 Task: Enable the DevOps center for development
Action: Mouse moved to (195, 134)
Screenshot: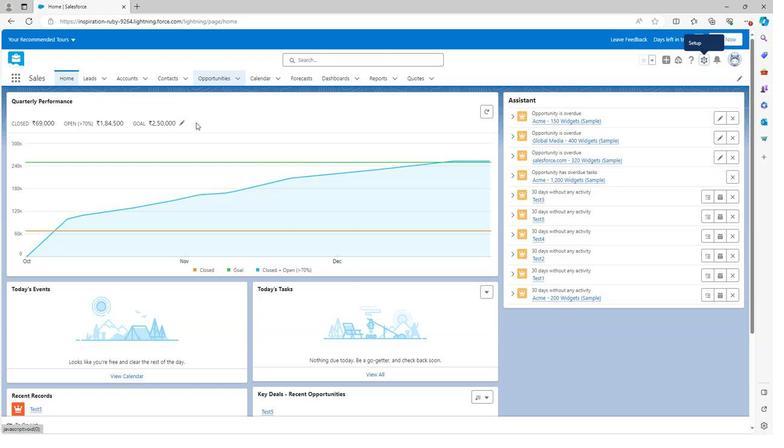 
Action: Mouse scrolled (195, 133) with delta (0, 0)
Screenshot: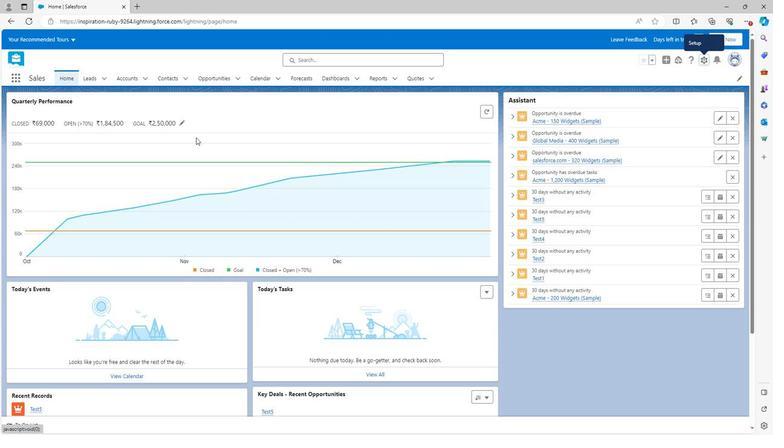
Action: Mouse scrolled (195, 133) with delta (0, 0)
Screenshot: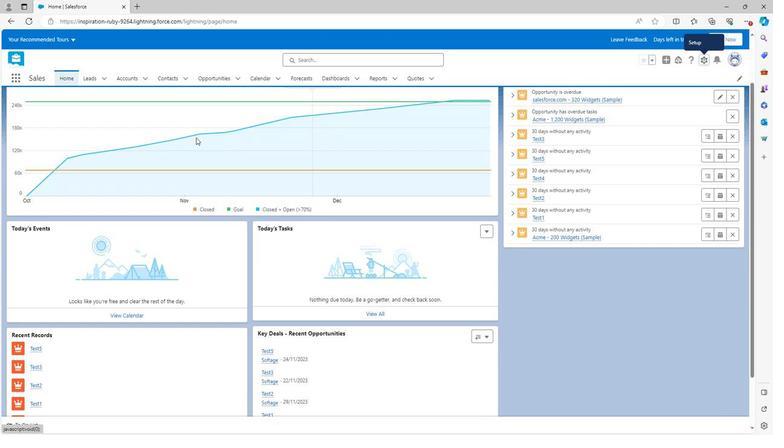 
Action: Mouse scrolled (195, 134) with delta (0, 0)
Screenshot: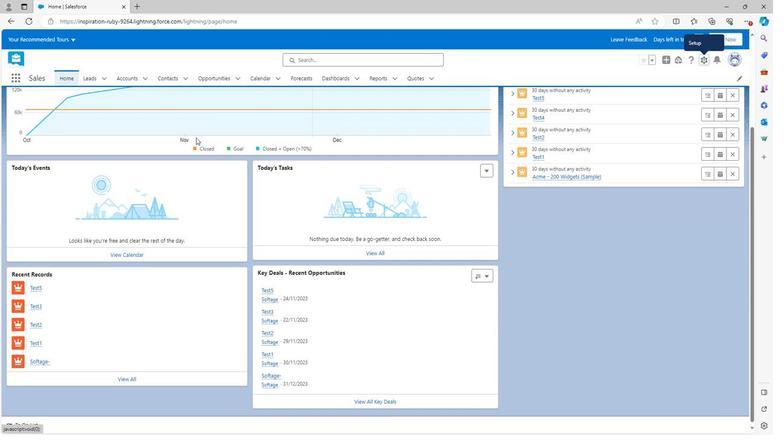 
Action: Mouse scrolled (195, 134) with delta (0, 0)
Screenshot: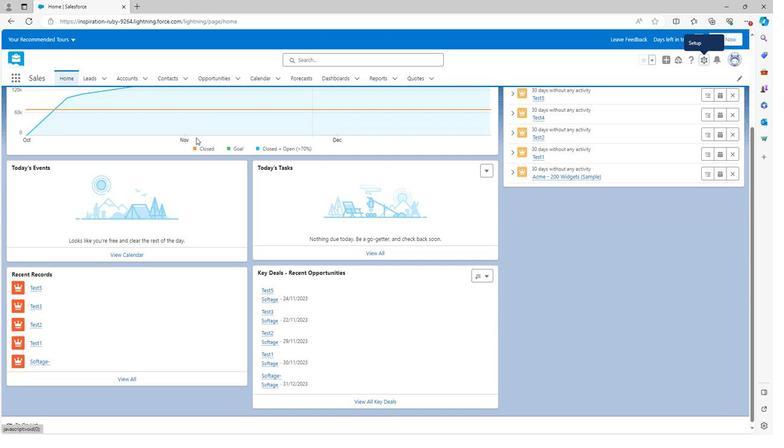 
Action: Mouse scrolled (195, 134) with delta (0, 0)
Screenshot: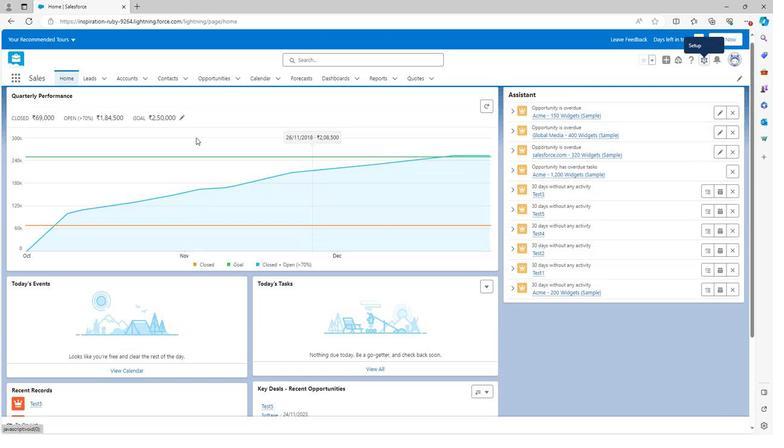 
Action: Mouse scrolled (195, 134) with delta (0, 0)
Screenshot: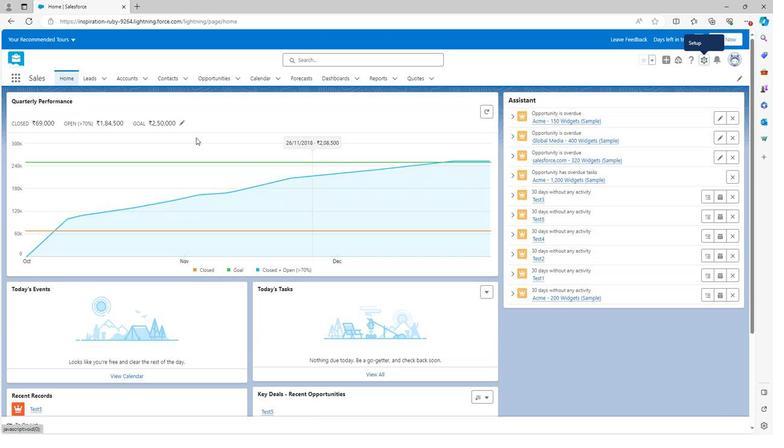 
Action: Mouse moved to (697, 47)
Screenshot: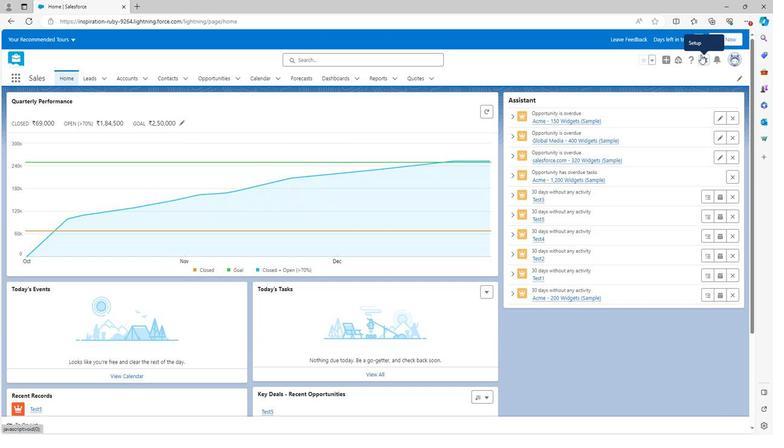 
Action: Mouse pressed left at (697, 47)
Screenshot: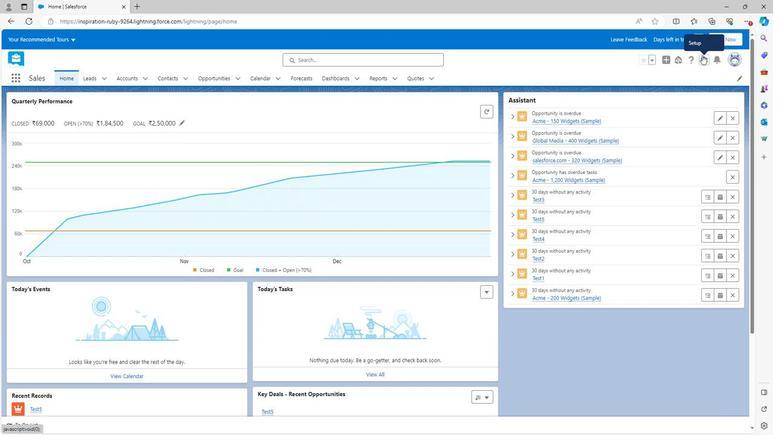 
Action: Mouse moved to (665, 74)
Screenshot: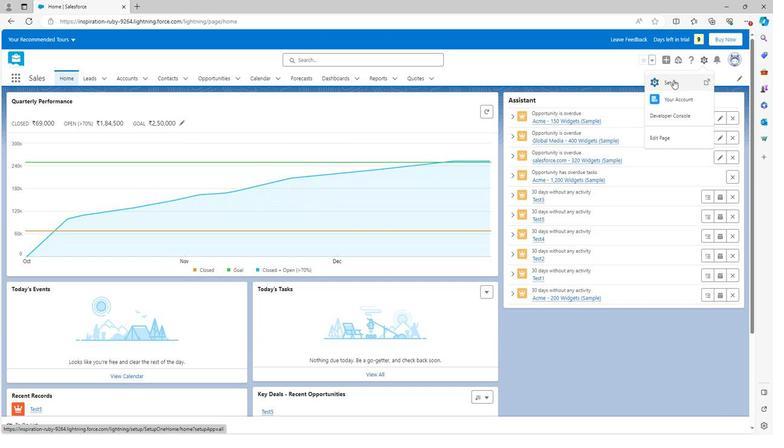 
Action: Mouse pressed left at (665, 74)
Screenshot: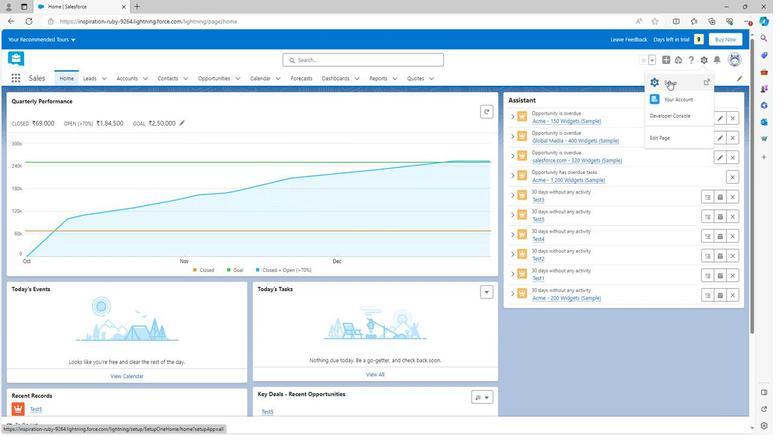 
Action: Mouse moved to (20, 363)
Screenshot: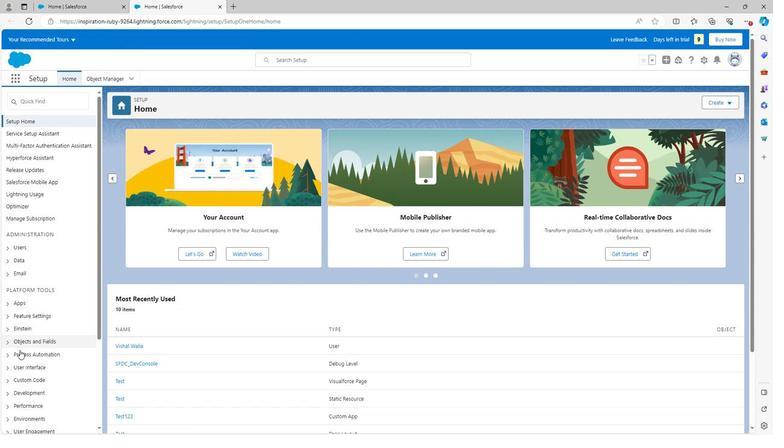 
Action: Mouse scrolled (20, 363) with delta (0, 0)
Screenshot: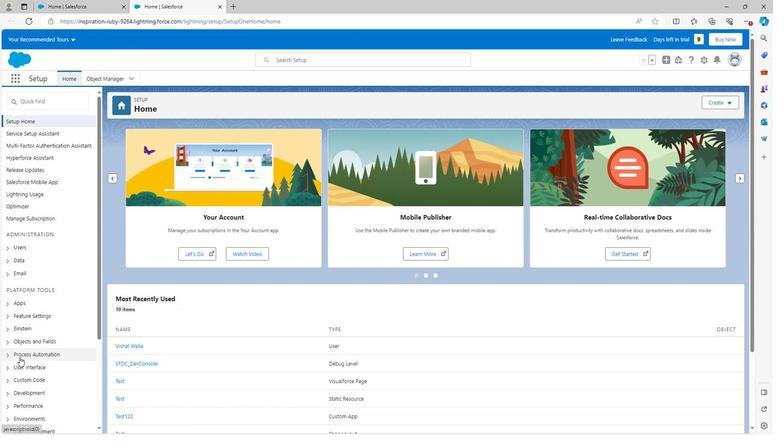 
Action: Mouse scrolled (20, 363) with delta (0, 0)
Screenshot: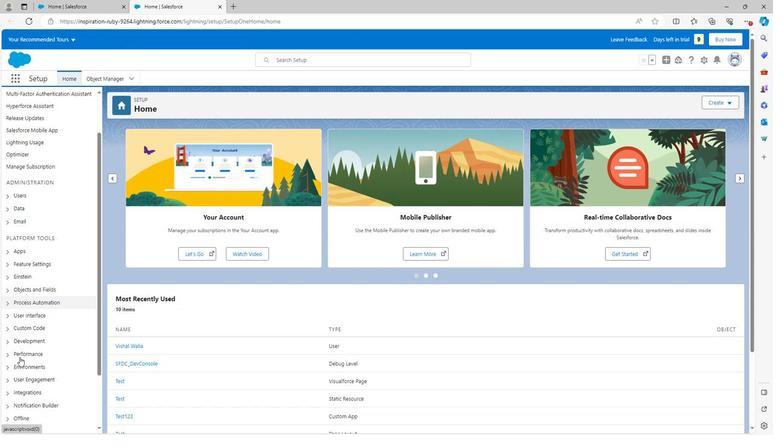 
Action: Mouse moved to (20, 363)
Screenshot: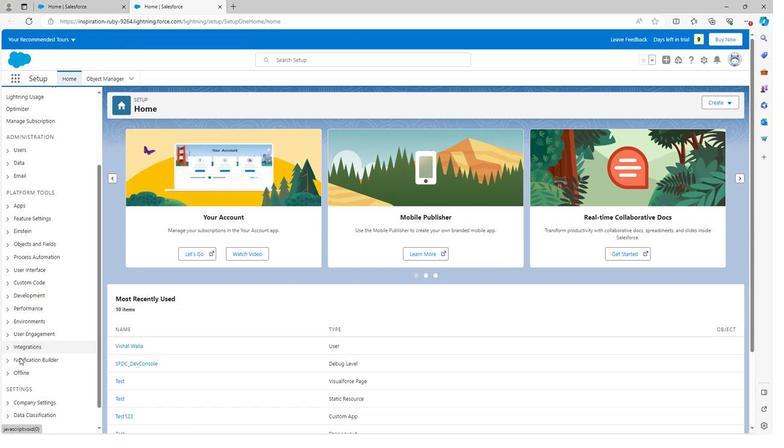 
Action: Mouse scrolled (20, 363) with delta (0, 0)
Screenshot: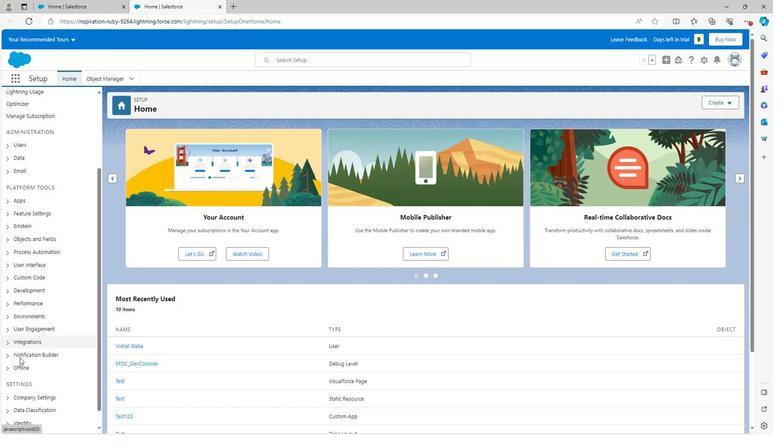 
Action: Mouse moved to (8, 275)
Screenshot: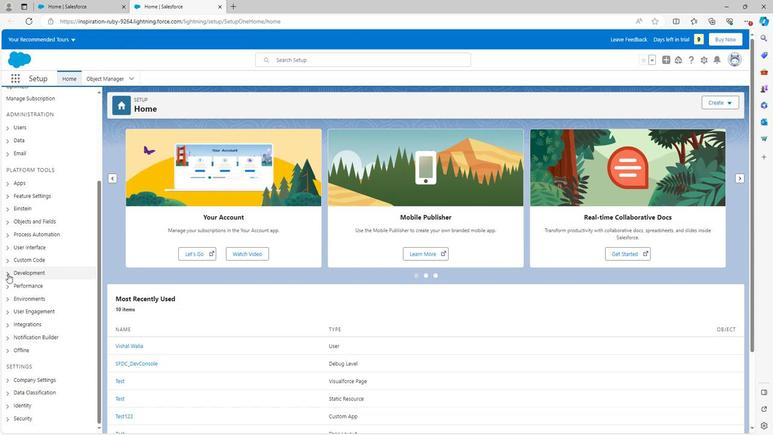 
Action: Mouse pressed left at (8, 275)
Screenshot: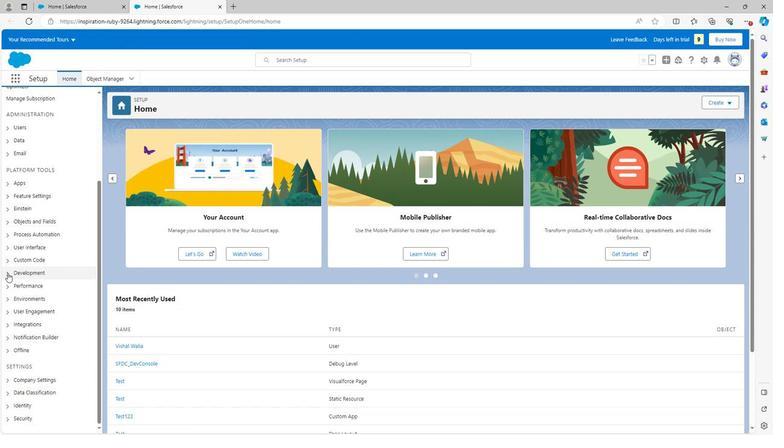 
Action: Mouse moved to (38, 299)
Screenshot: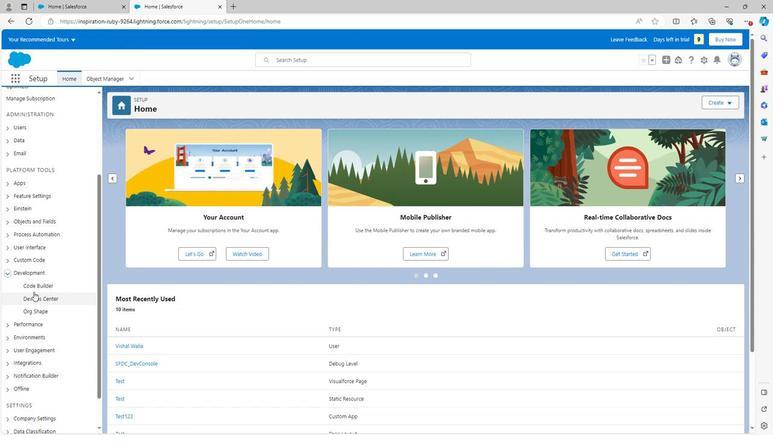
Action: Mouse pressed left at (38, 299)
Screenshot: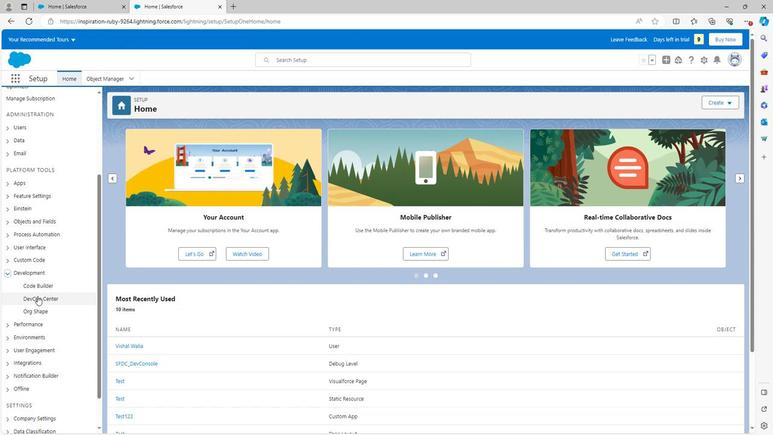 
Action: Mouse moved to (720, 167)
Screenshot: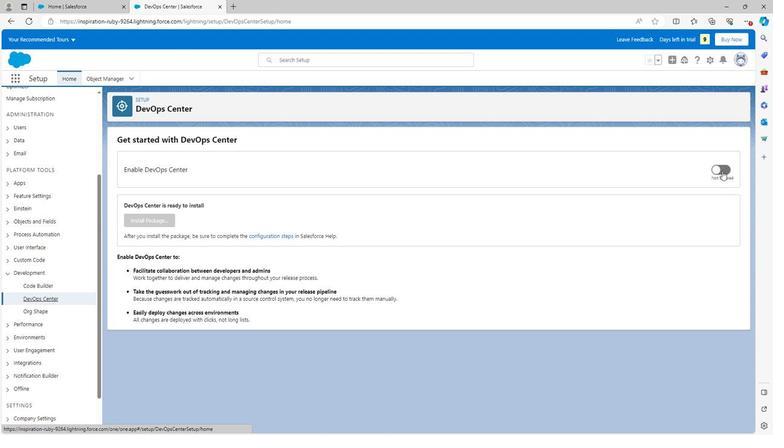 
Action: Mouse pressed left at (720, 167)
Screenshot: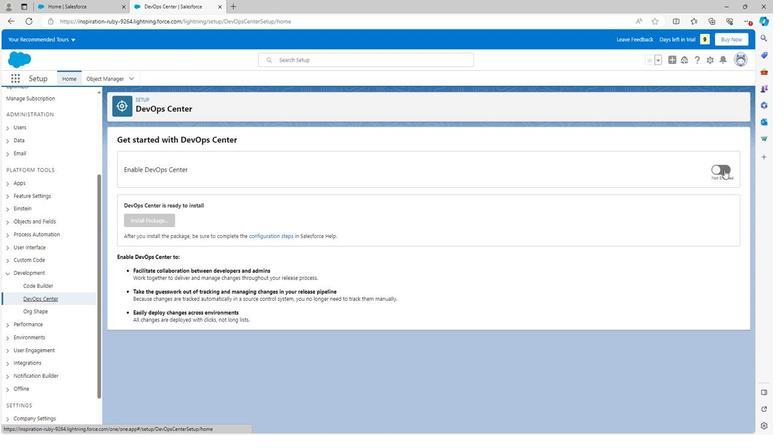 
Action: Mouse moved to (478, 259)
Screenshot: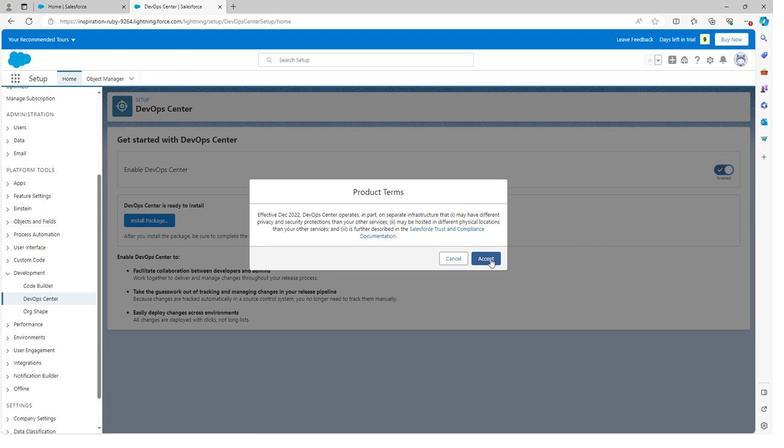 
Action: Mouse pressed left at (478, 259)
Screenshot: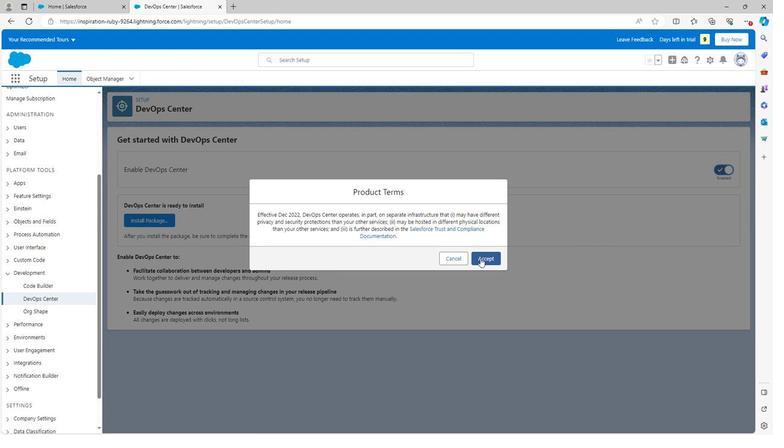 
Action: Mouse moved to (713, 169)
Screenshot: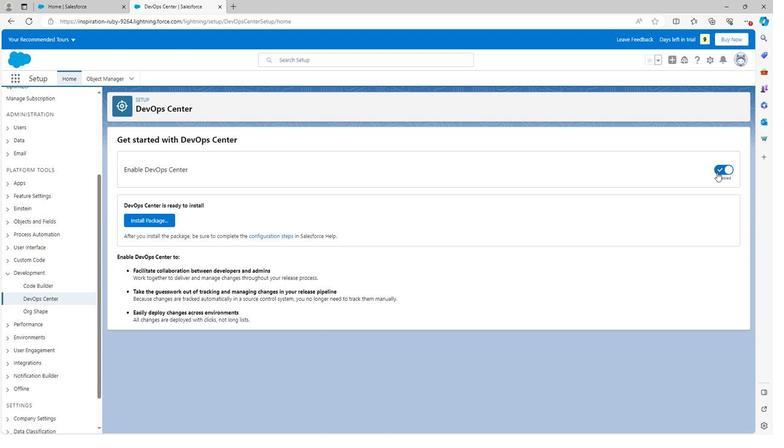 
Action: Mouse pressed left at (713, 169)
Screenshot: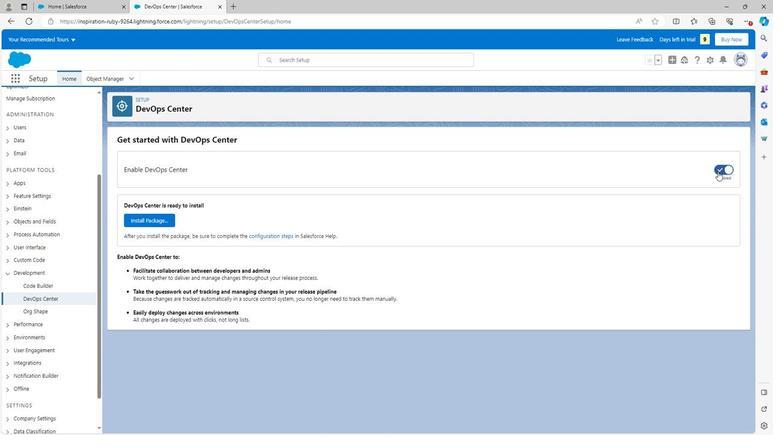 
Action: Mouse moved to (722, 167)
Screenshot: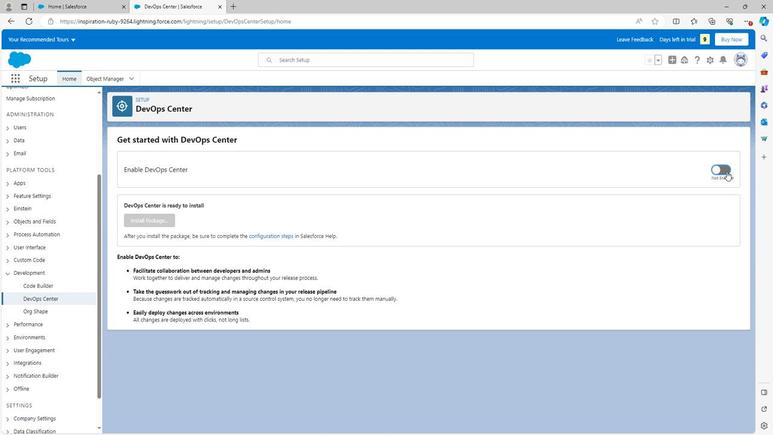 
Action: Mouse pressed left at (722, 167)
Screenshot: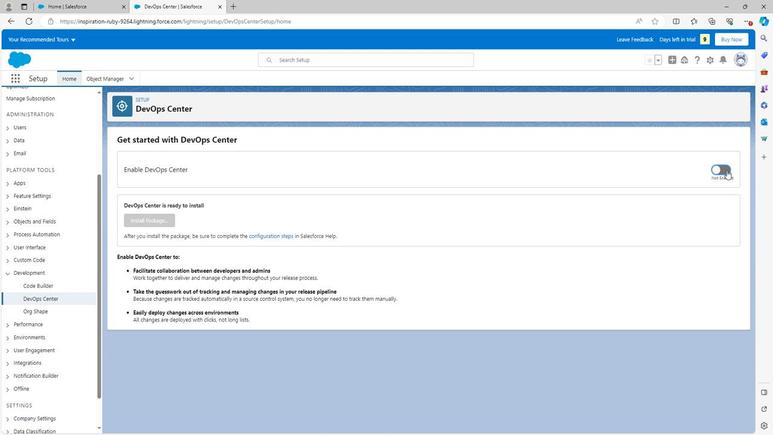 
Action: Mouse moved to (480, 257)
Screenshot: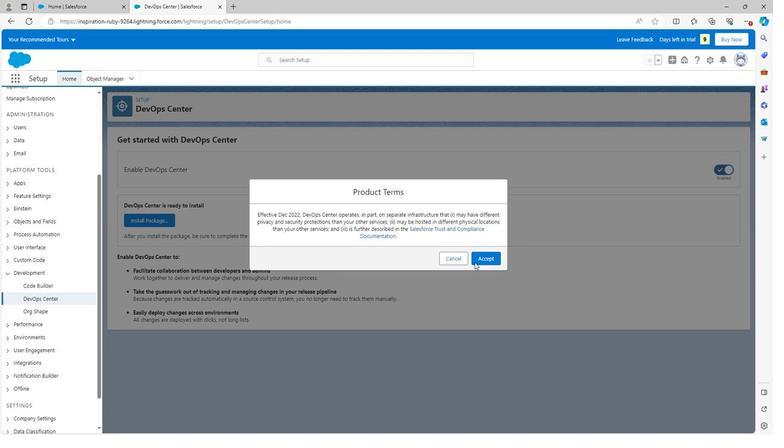 
Action: Mouse pressed left at (480, 257)
Screenshot: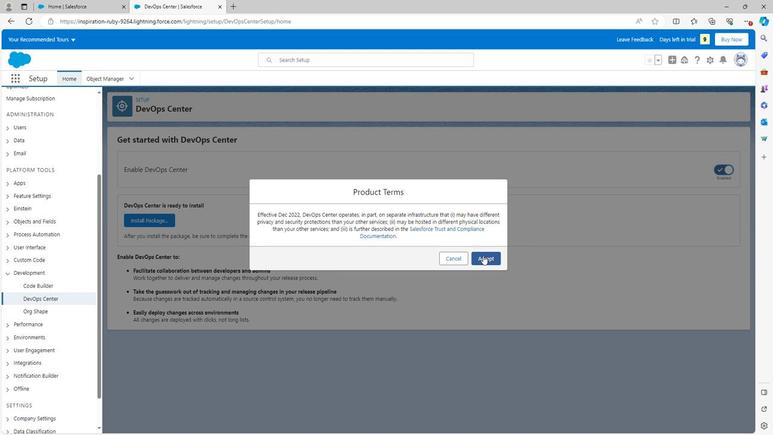 
Action: Mouse moved to (481, 256)
Screenshot: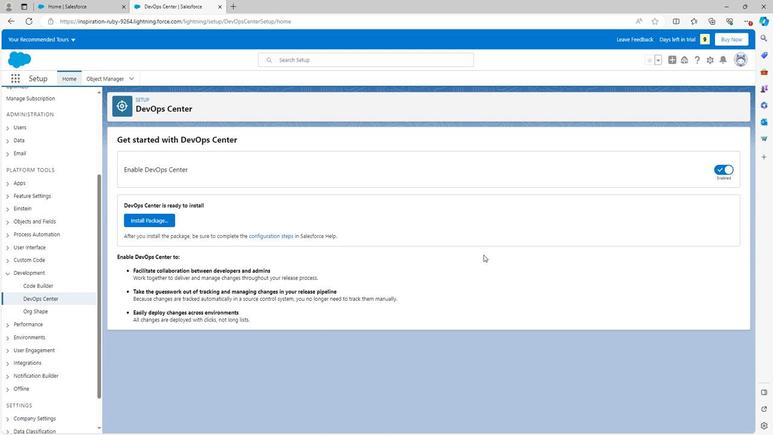 
